 Task: Select the off option in the auto-detect.
Action: Mouse moved to (7, 485)
Screenshot: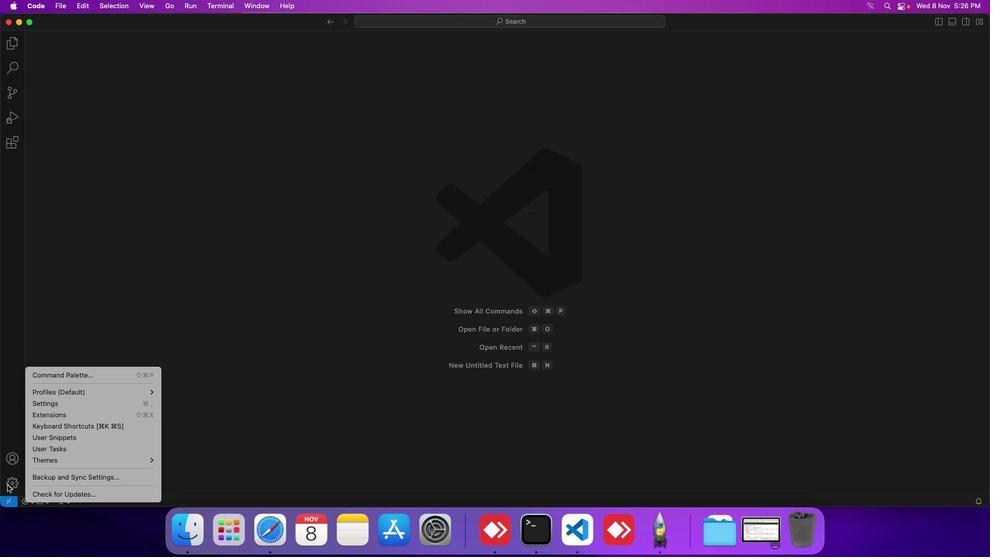 
Action: Mouse pressed left at (7, 485)
Screenshot: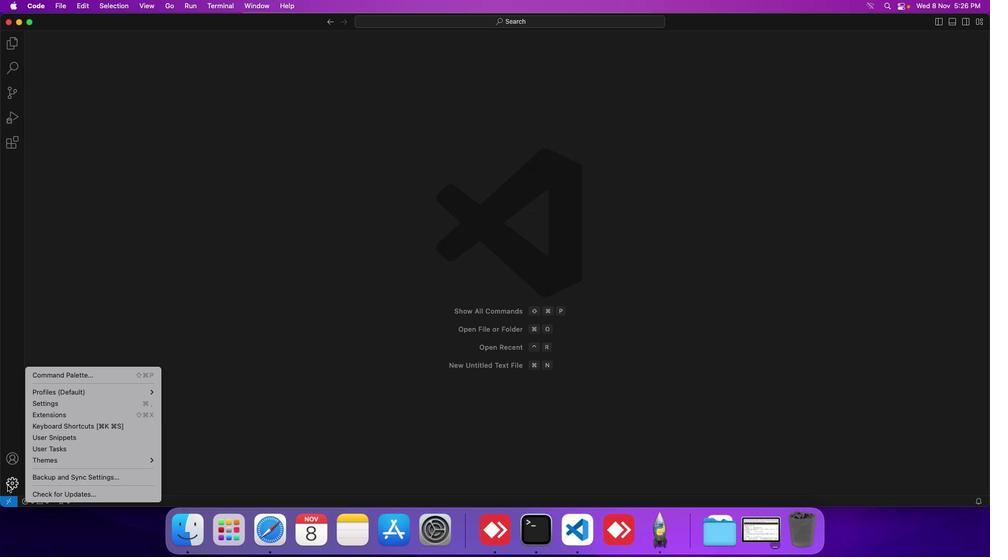 
Action: Mouse moved to (82, 406)
Screenshot: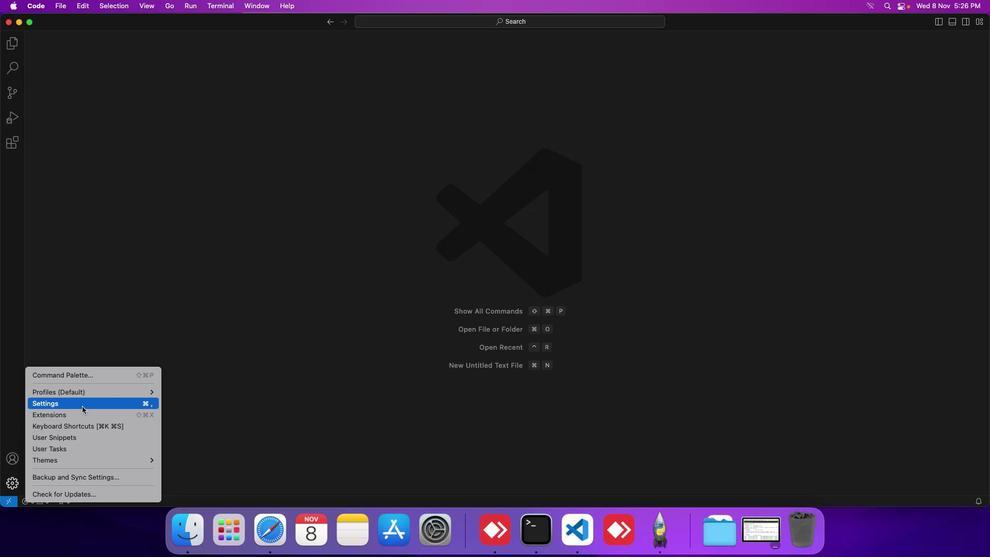 
Action: Mouse pressed left at (82, 406)
Screenshot: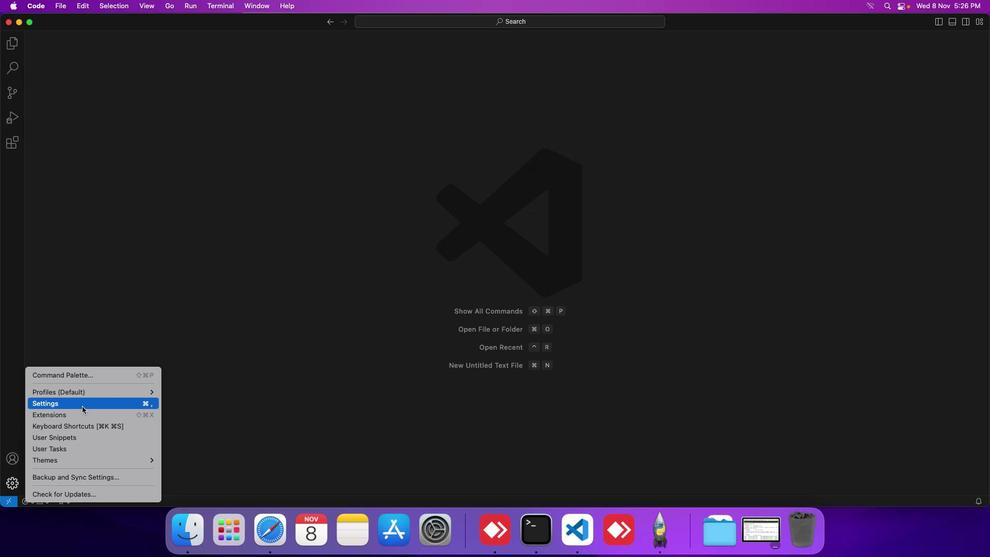 
Action: Mouse moved to (250, 183)
Screenshot: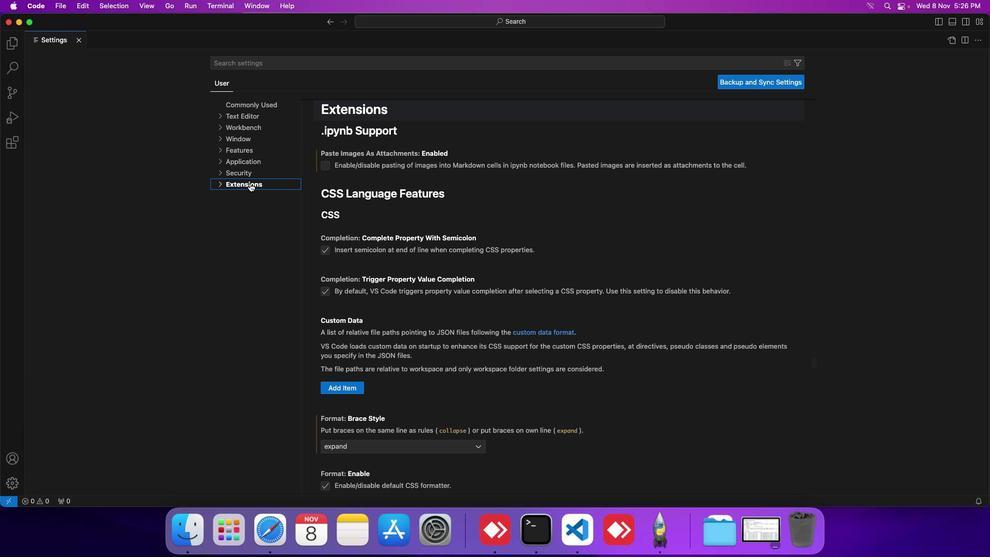 
Action: Mouse pressed left at (250, 183)
Screenshot: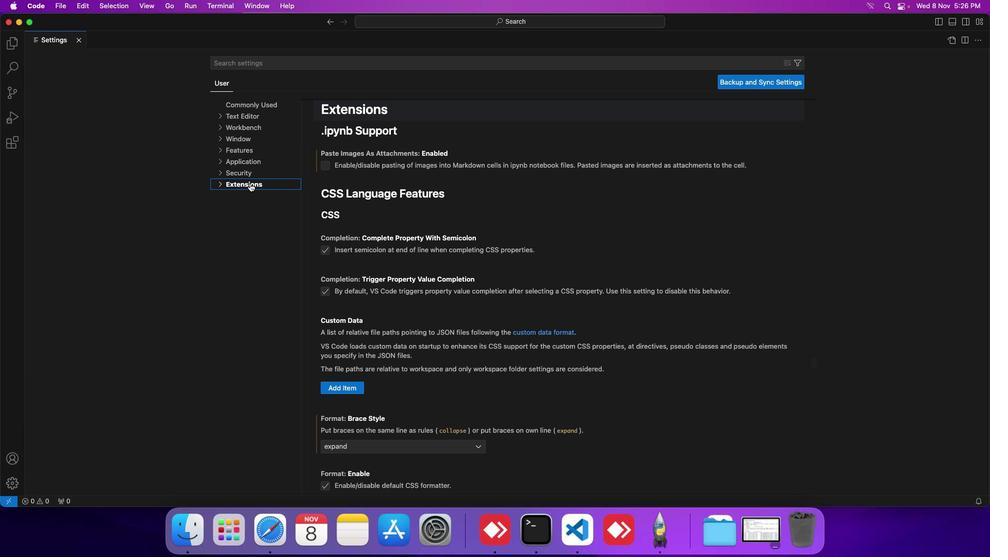 
Action: Mouse moved to (250, 299)
Screenshot: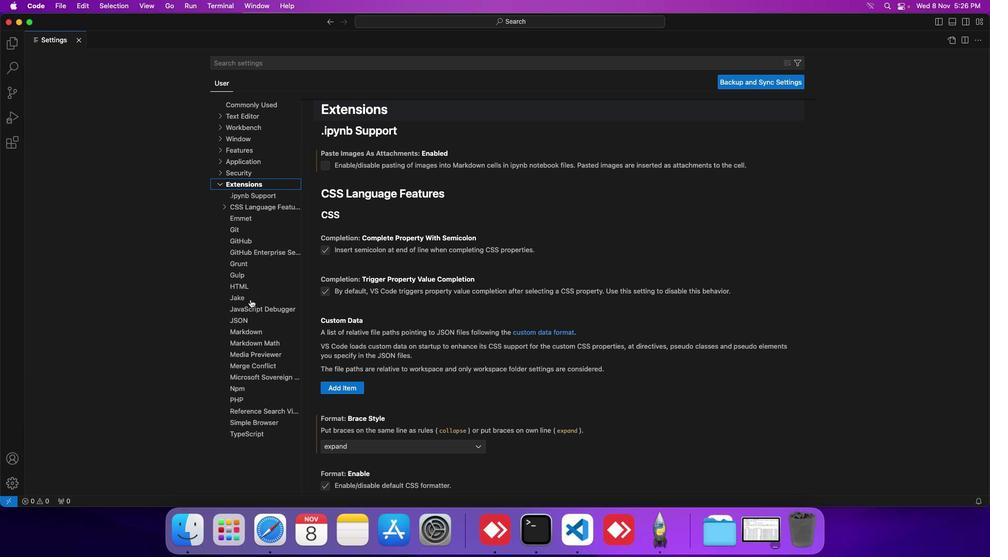 
Action: Mouse pressed left at (250, 299)
Screenshot: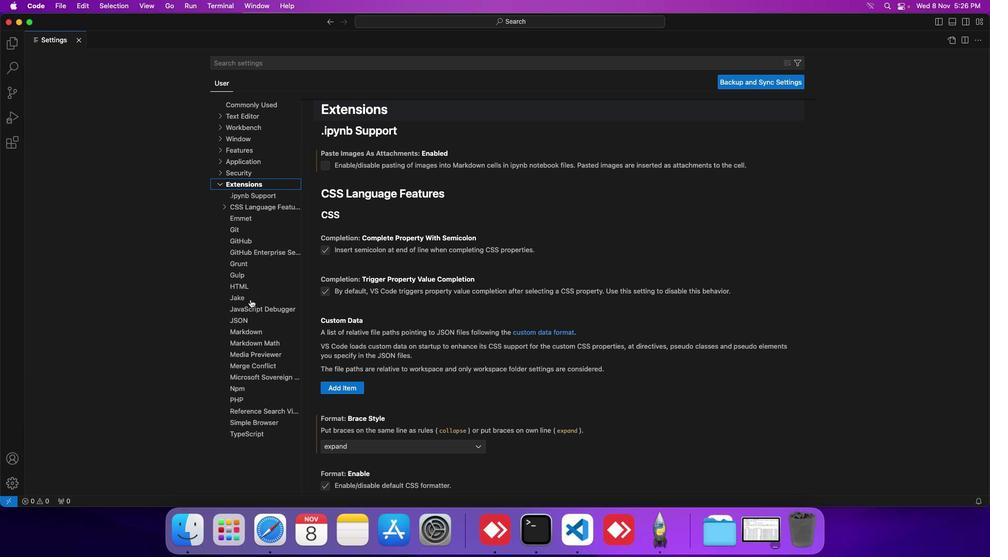 
Action: Mouse moved to (398, 158)
Screenshot: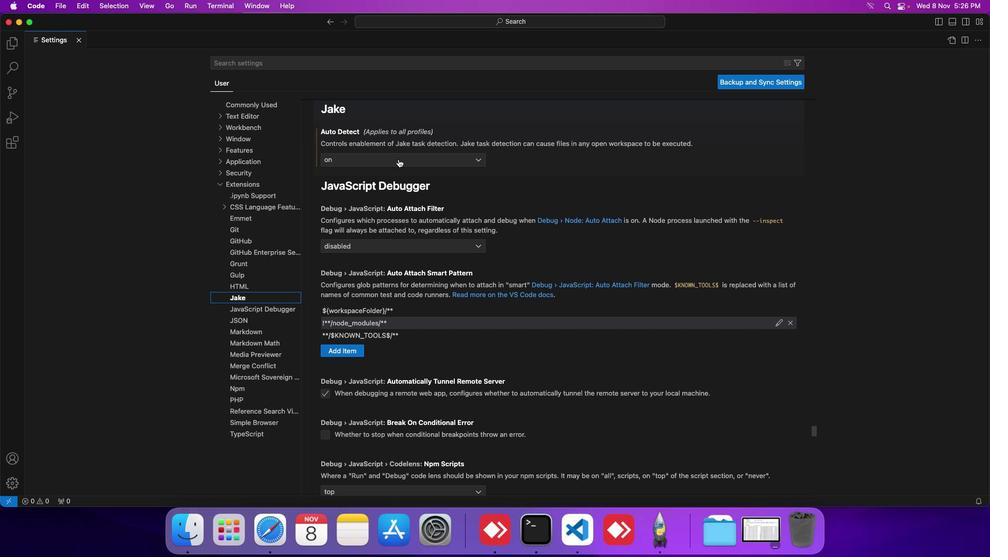 
Action: Mouse pressed left at (398, 158)
Screenshot: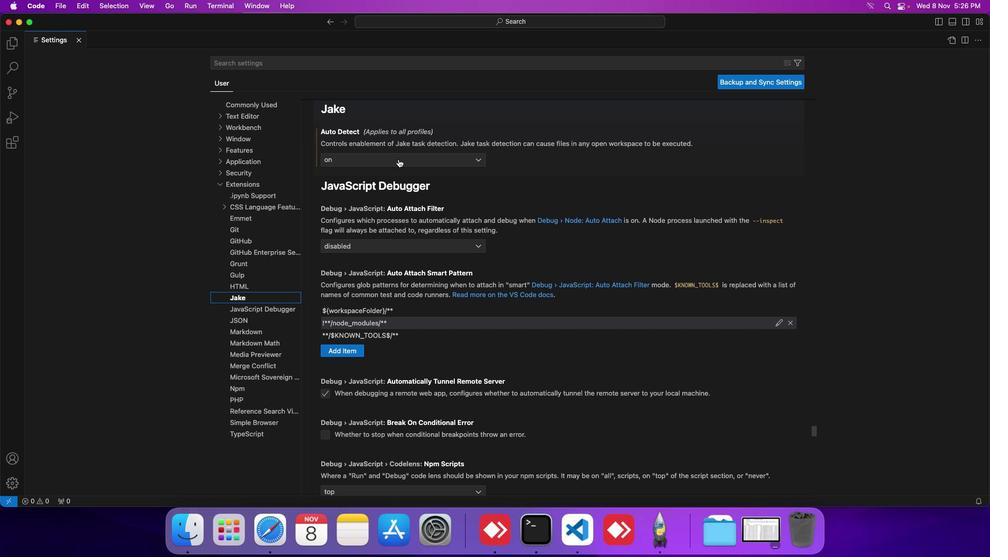 
Action: Mouse moved to (325, 173)
Screenshot: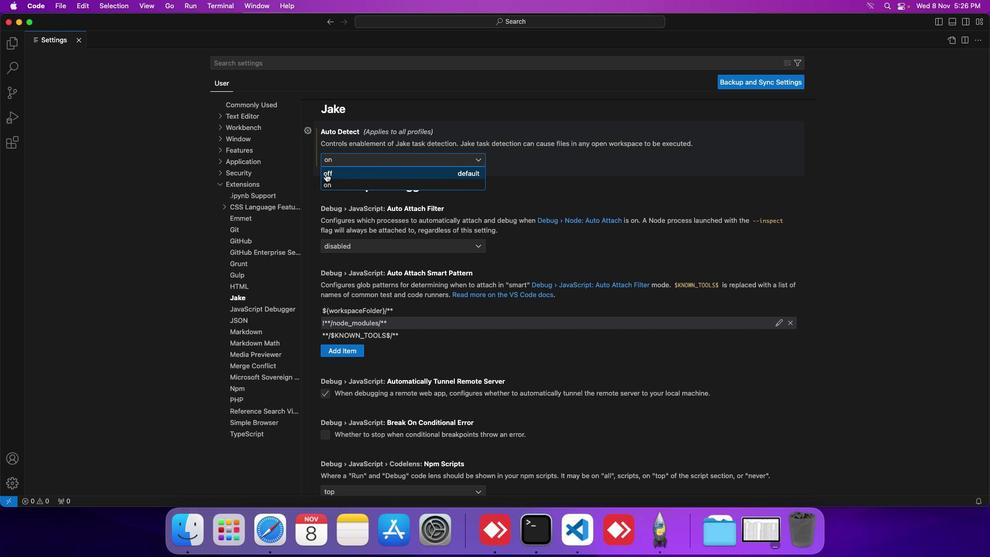 
Action: Mouse pressed left at (325, 173)
Screenshot: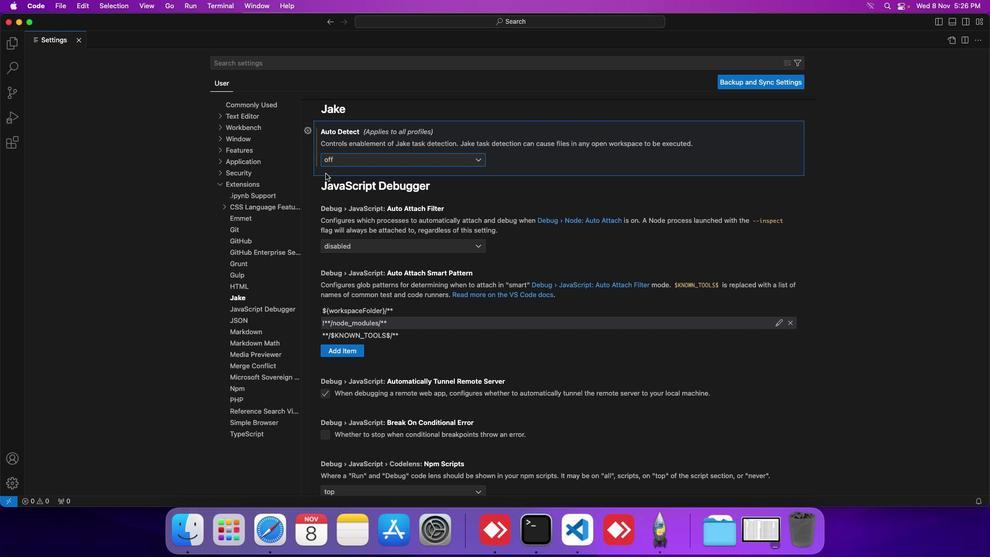 
Action: Mouse moved to (370, 164)
Screenshot: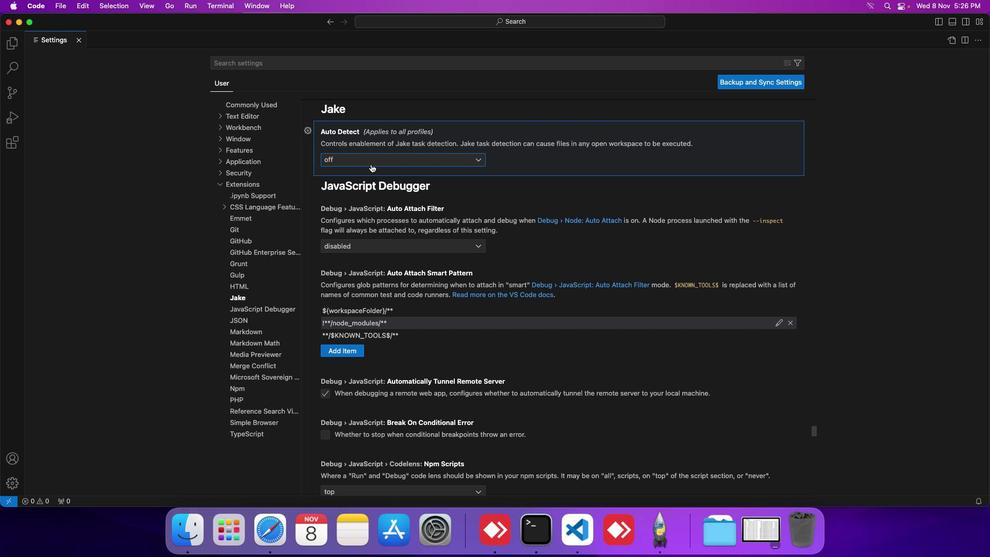 
